 Task: Create Card Affiliate Marketing Campaign in Board Data Visualization to Workspace Content Strategy. Create Card Strategic Management Review in Board IT Asset Management to Workspace Content Strategy. Create Card Affiliate Marketing Campaign in Board Customer Satisfaction Survey Design and Analysis to Workspace Content Strategy
Action: Mouse moved to (27, 278)
Screenshot: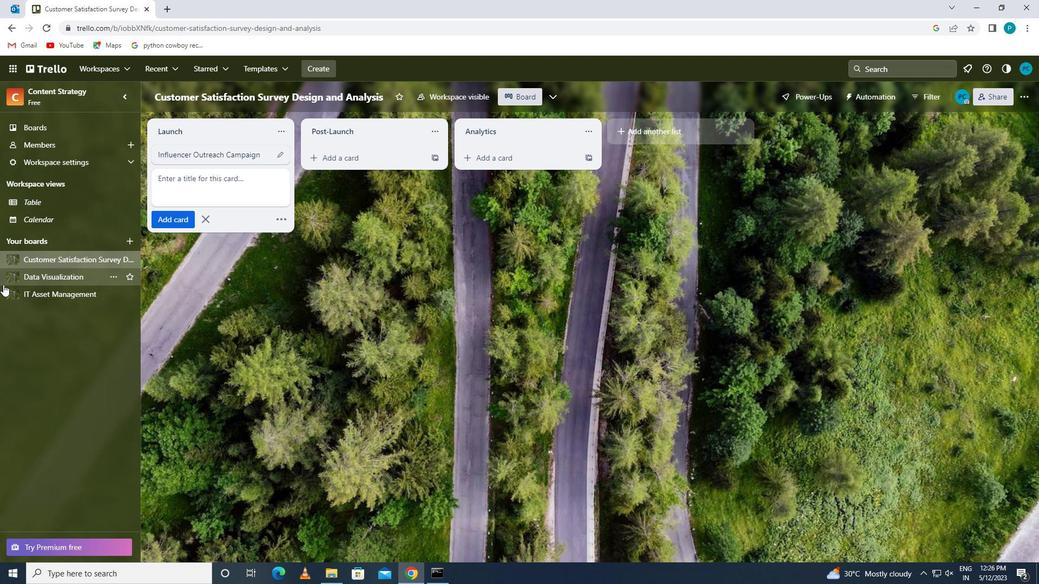 
Action: Mouse pressed left at (27, 278)
Screenshot: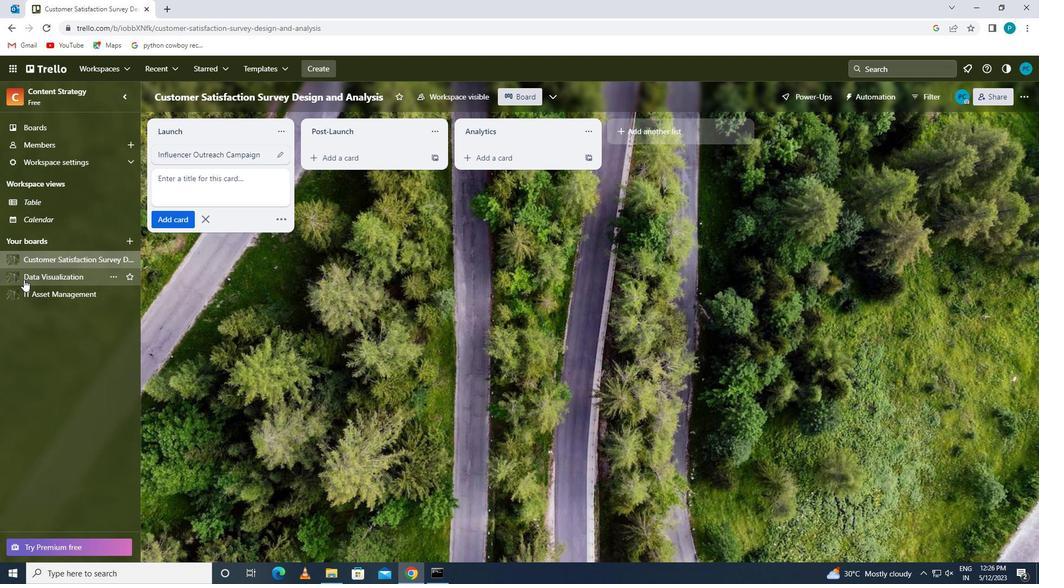 
Action: Mouse moved to (249, 175)
Screenshot: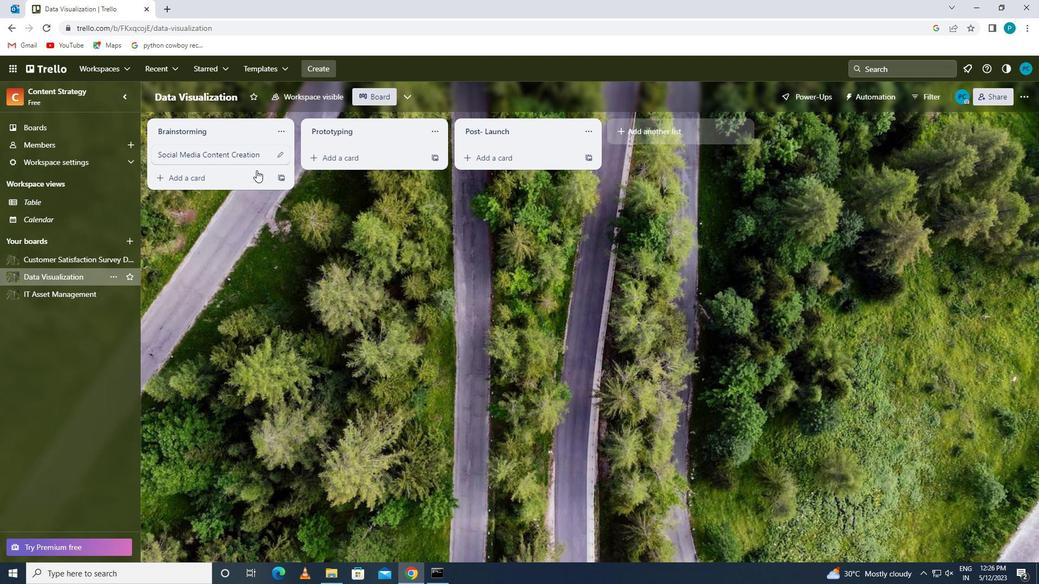 
Action: Mouse pressed left at (249, 175)
Screenshot: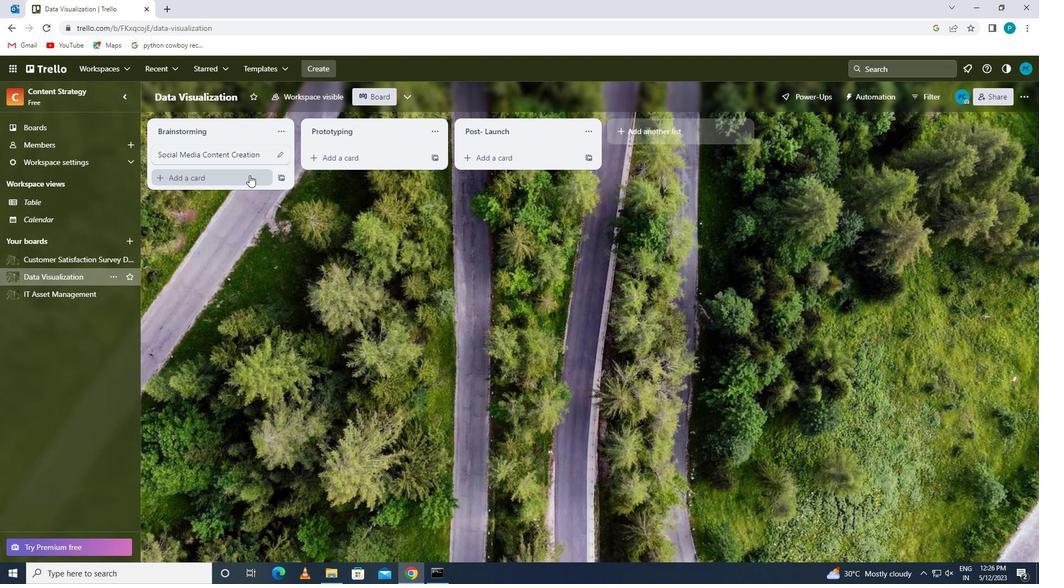 
Action: Key pressed <Key.caps_lock>a<Key.caps_lock>ffilate
Screenshot: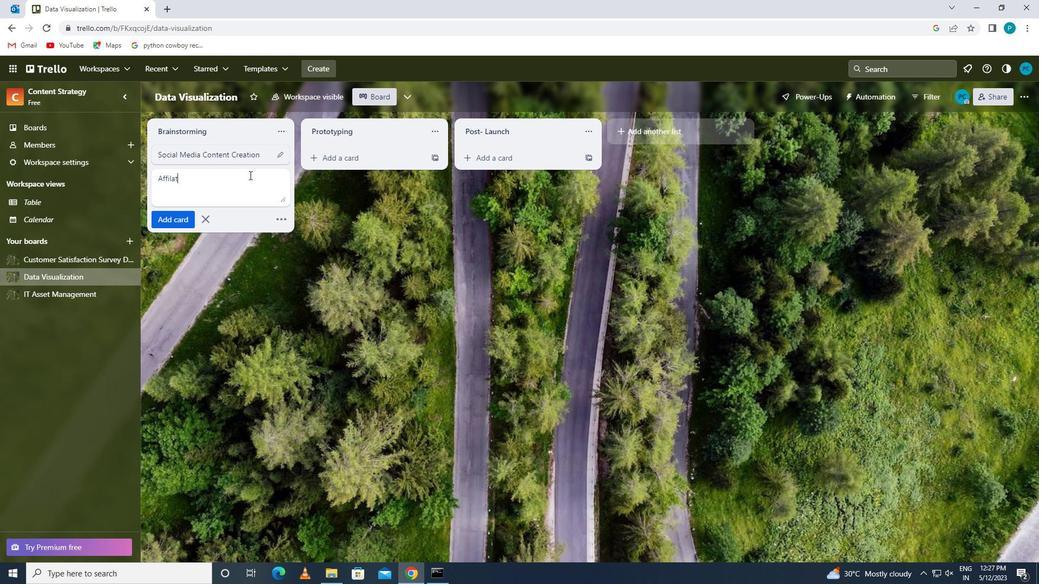 
Action: Mouse moved to (172, 178)
Screenshot: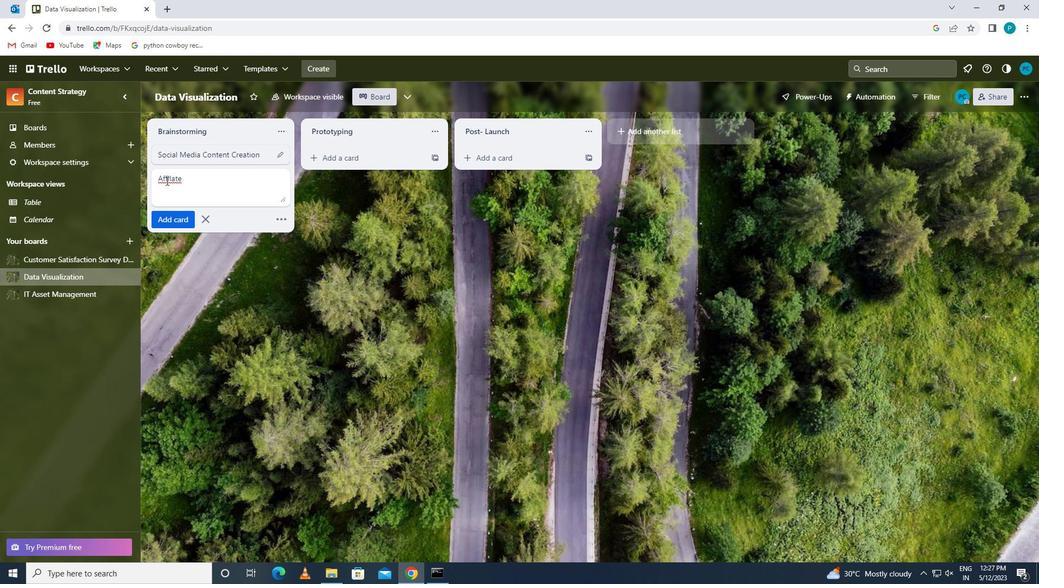 
Action: Mouse pressed left at (172, 178)
Screenshot: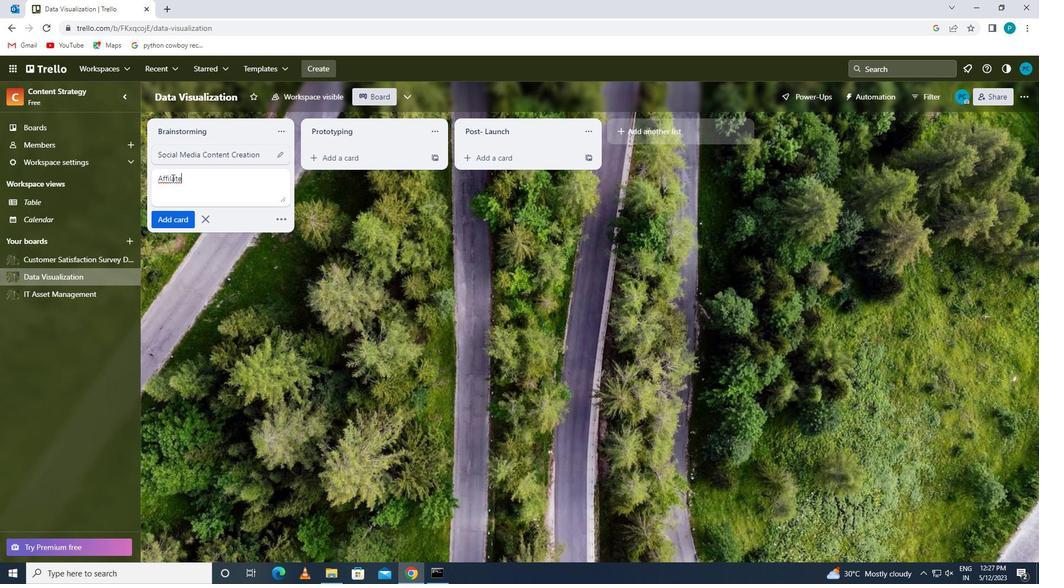 
Action: Mouse moved to (173, 219)
Screenshot: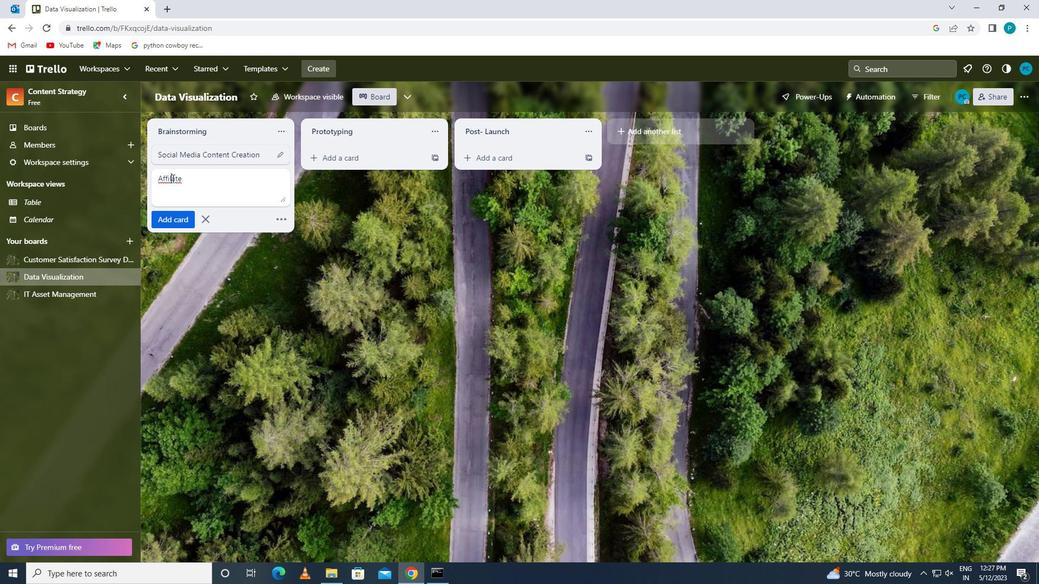 
Action: Key pressed i
Screenshot: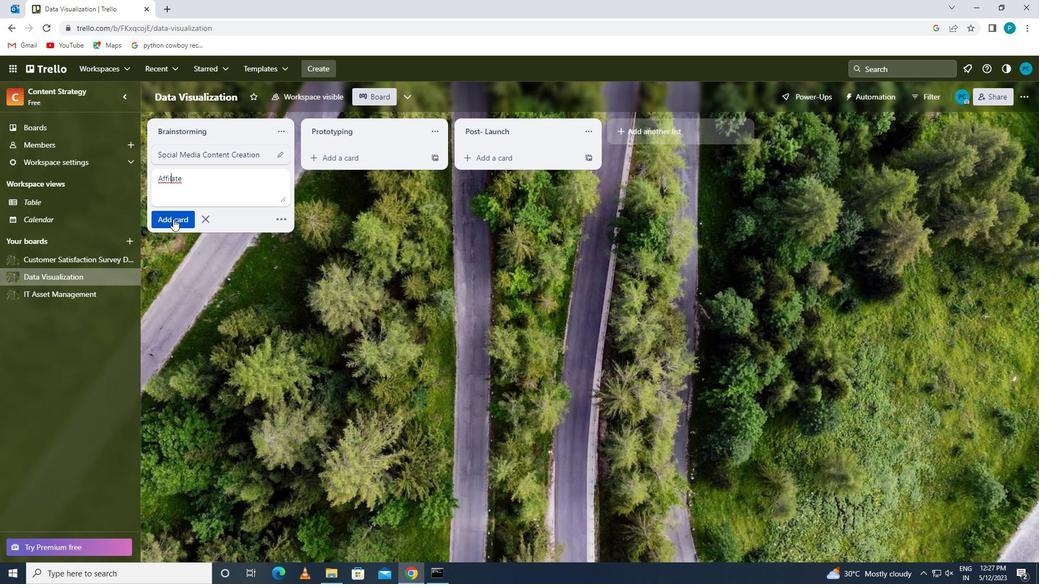 
Action: Mouse moved to (206, 172)
Screenshot: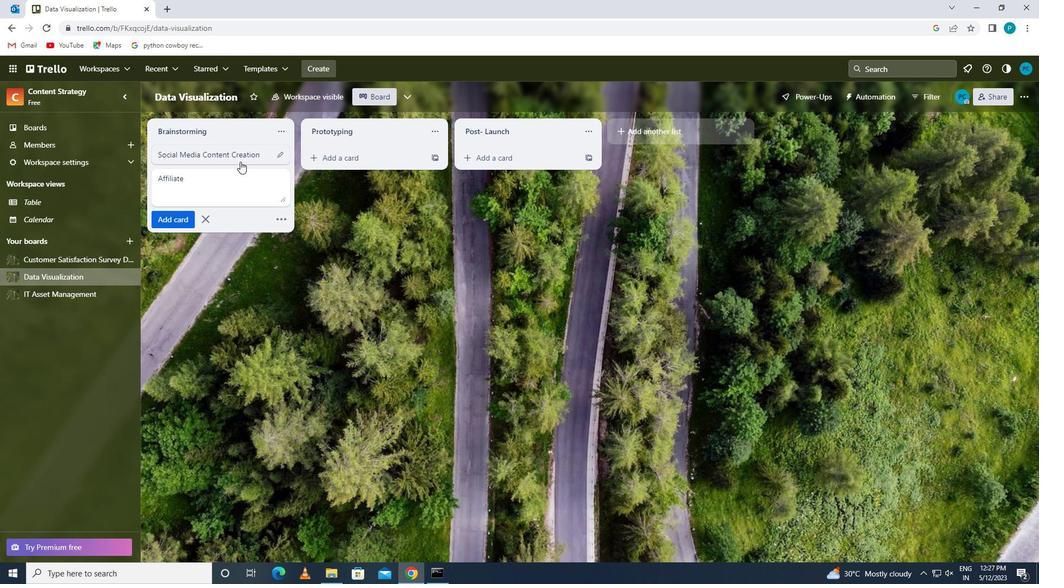
Action: Mouse pressed left at (206, 172)
Screenshot: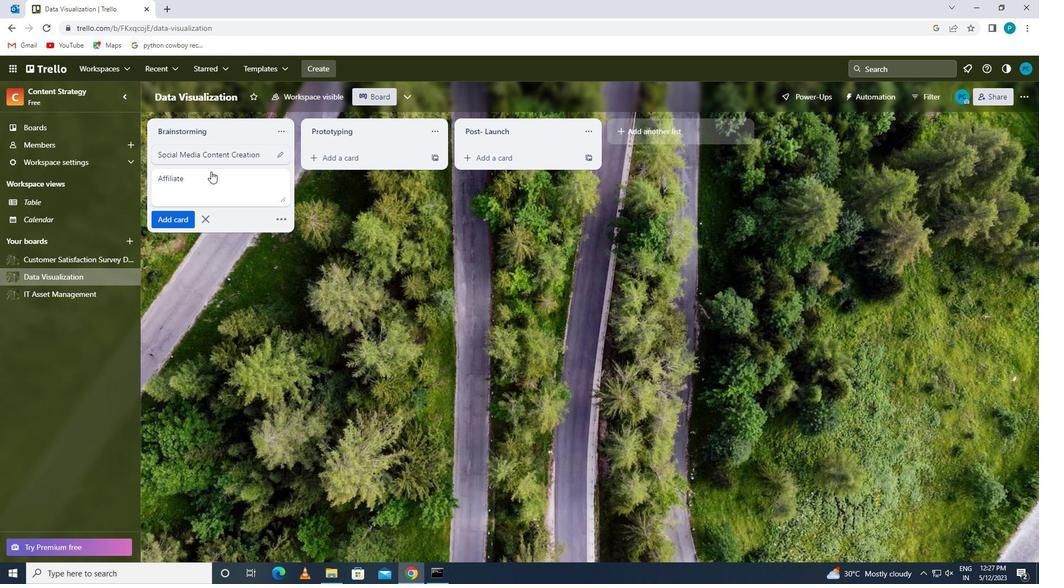 
Action: Mouse moved to (206, 173)
Screenshot: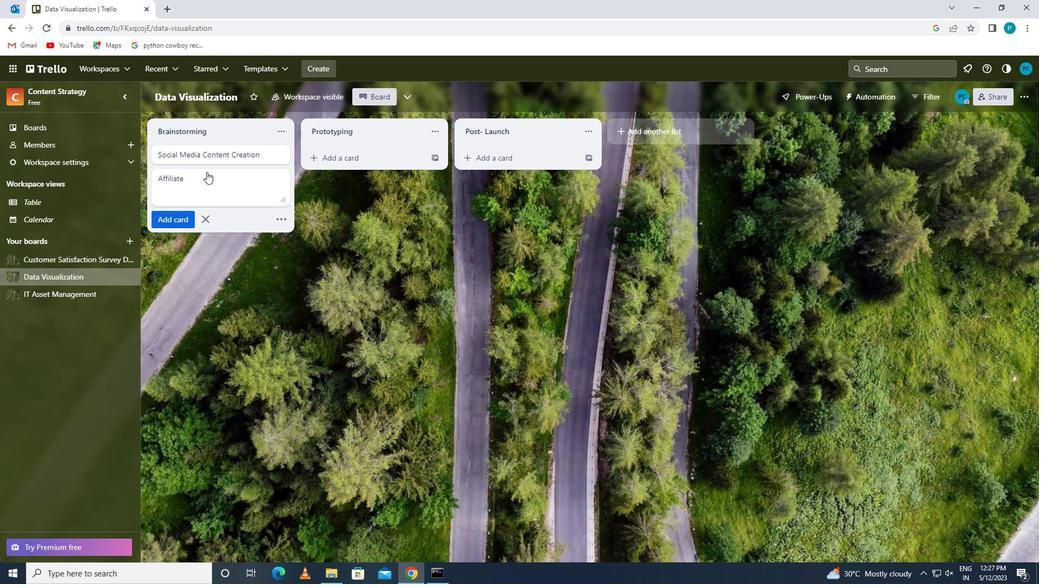 
Action: Mouse pressed left at (206, 173)
Screenshot: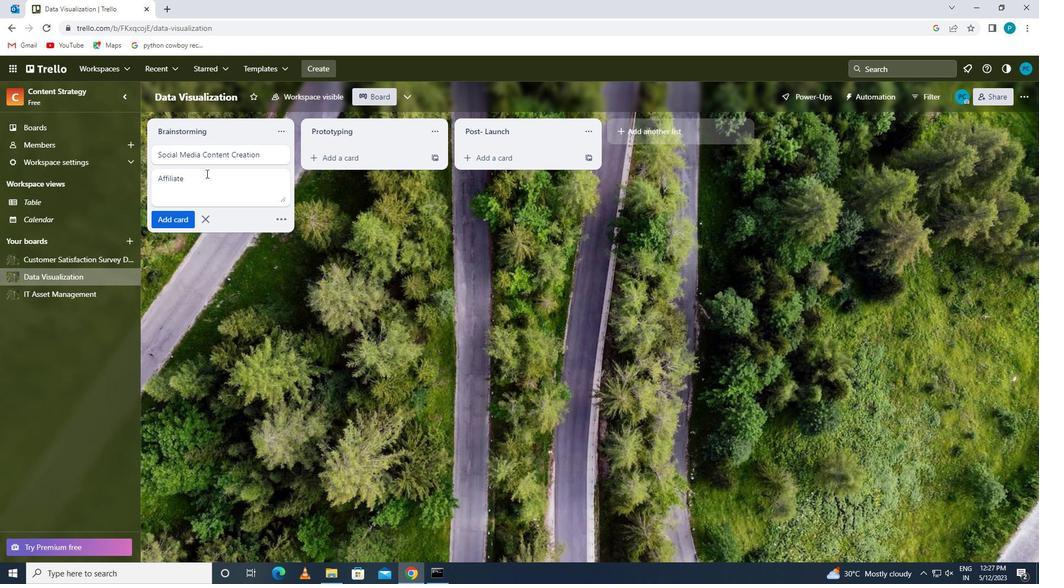 
Action: Key pressed <Key.space><Key.space><Key.caps_lock><Key.caps_lock>m<Key.caps_lock><Key.backspace>m<Key.caps_lock>arketing<Key.space><Key.caps_lock>c<Key.caps_lock>ampaign
Screenshot: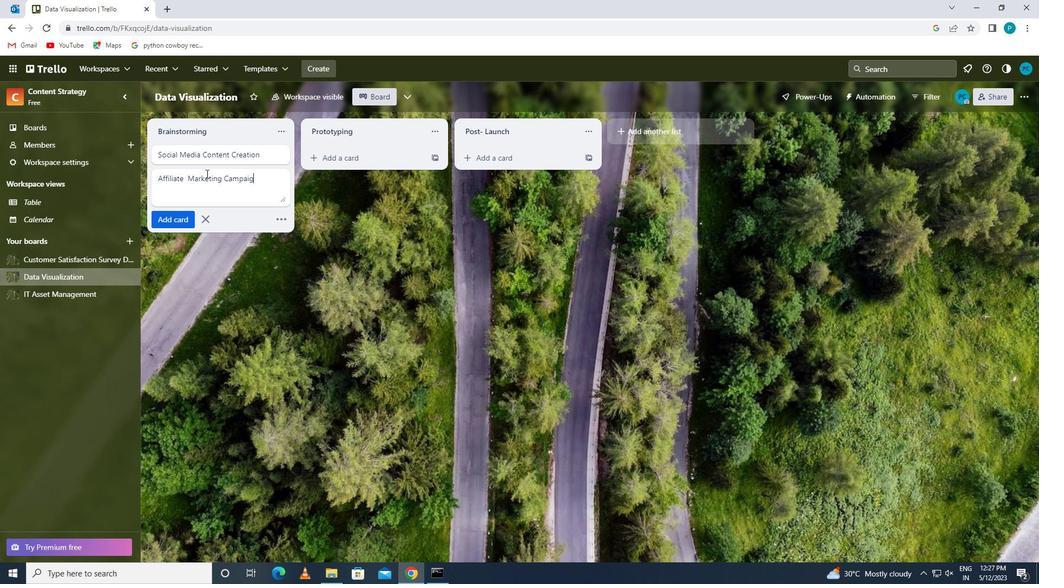 
Action: Mouse moved to (173, 223)
Screenshot: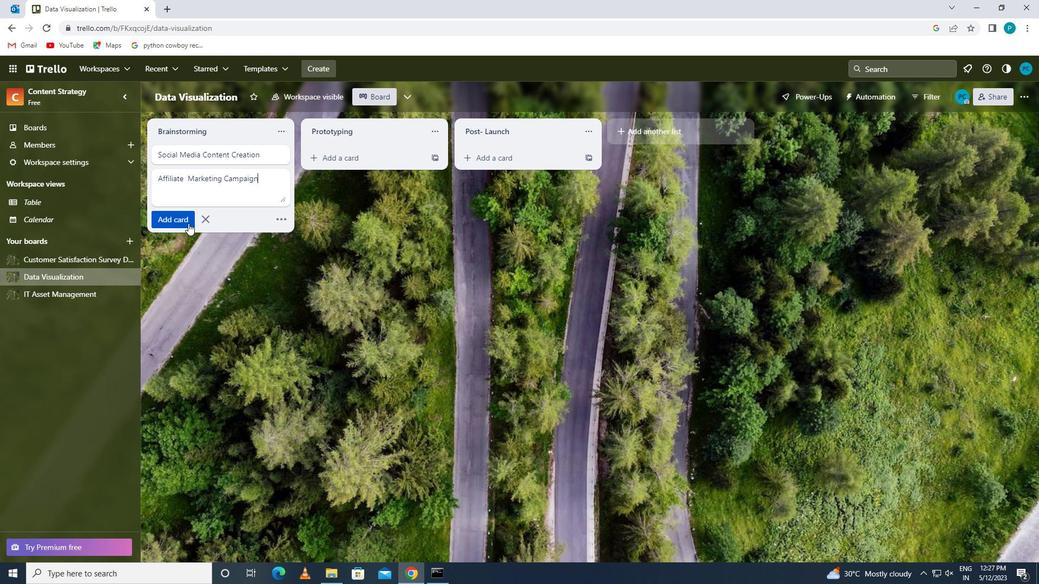 
Action: Mouse pressed left at (173, 223)
Screenshot: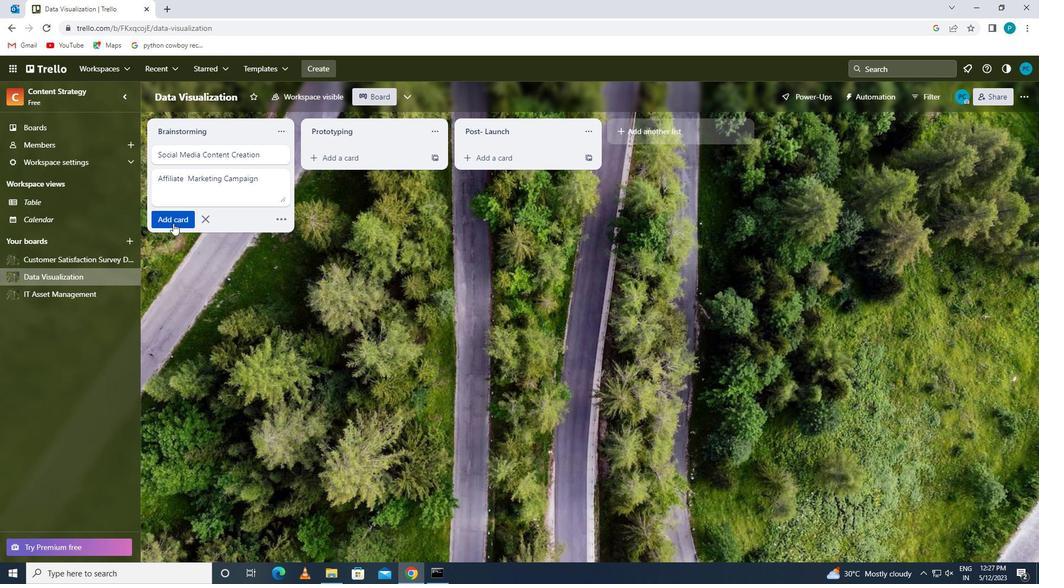 
Action: Mouse moved to (42, 290)
Screenshot: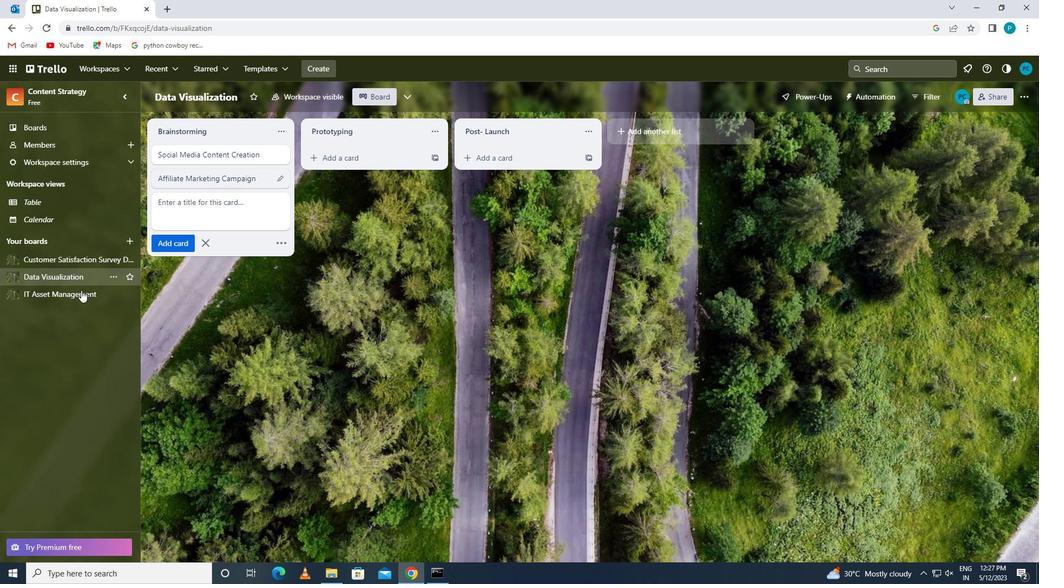 
Action: Mouse pressed left at (42, 290)
Screenshot: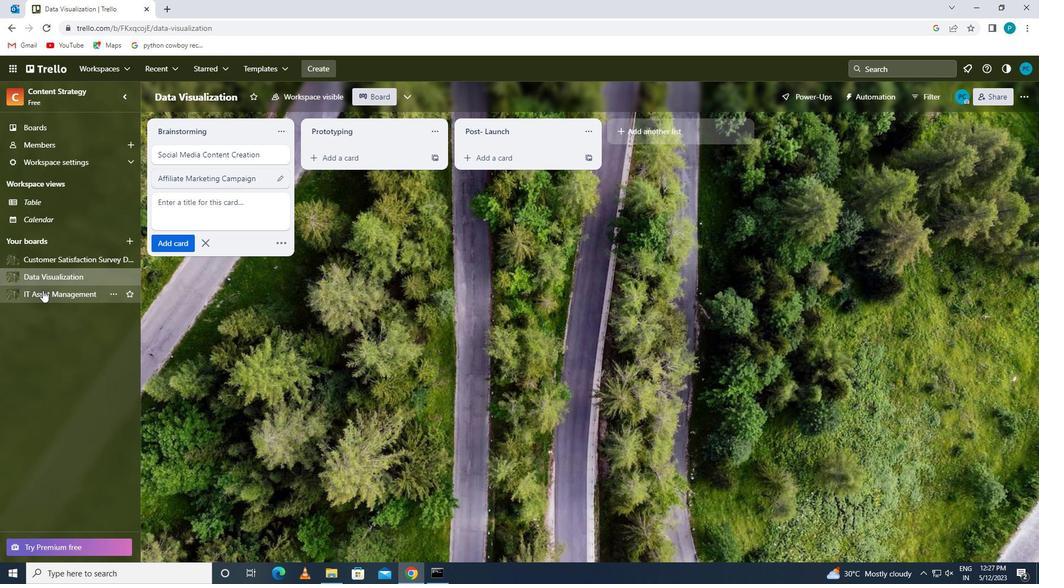 
Action: Mouse moved to (204, 193)
Screenshot: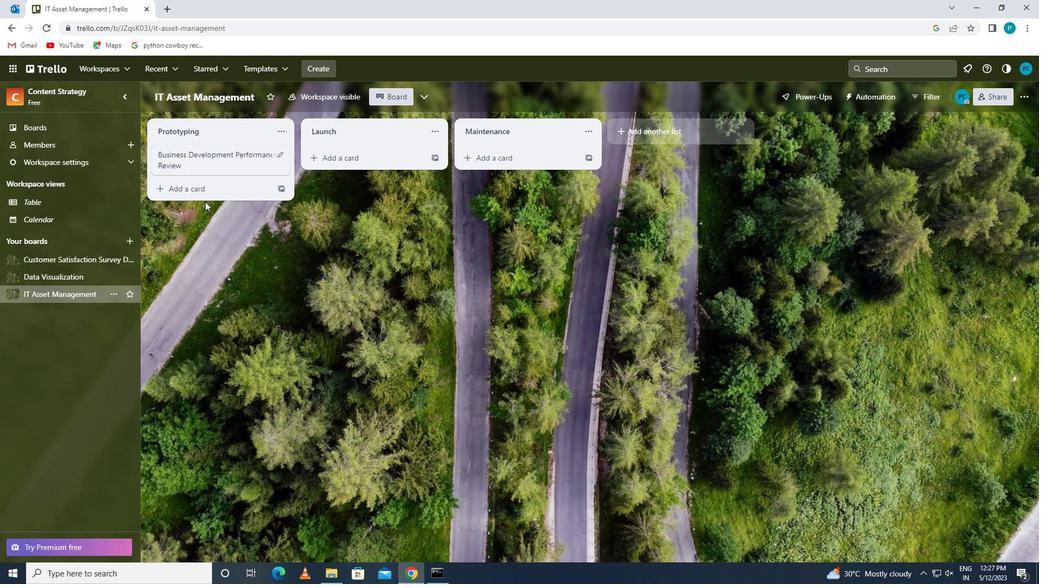 
Action: Mouse pressed left at (204, 193)
Screenshot: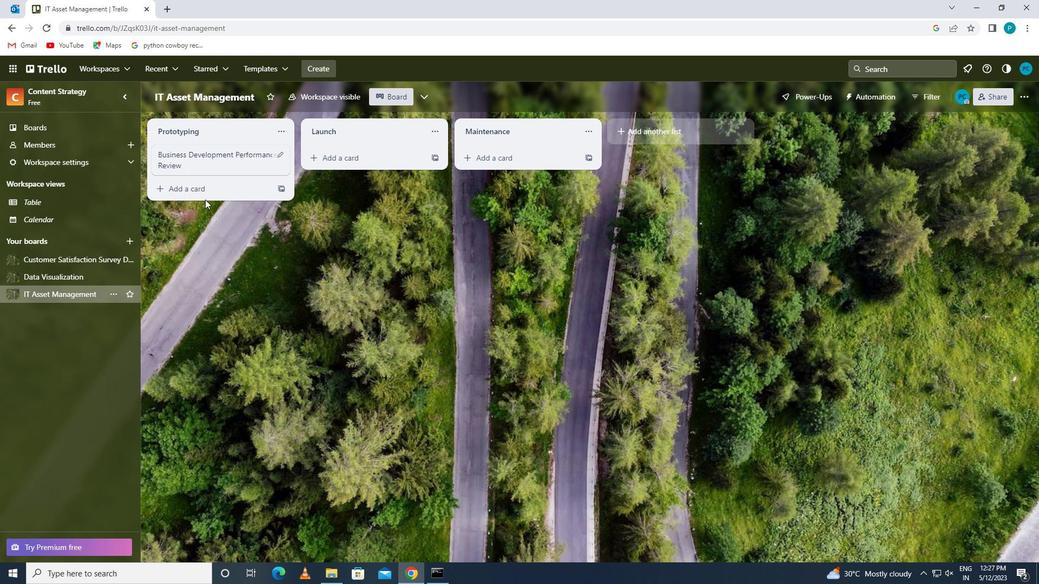 
Action: Key pressed <Key.caps_lock>s<Key.caps_lock>trategic<Key.space><Key.caps_lock>m<Key.caps_lock>anagement<Key.space><Key.caps_lock>r<Key.caps_lock>eview
Screenshot: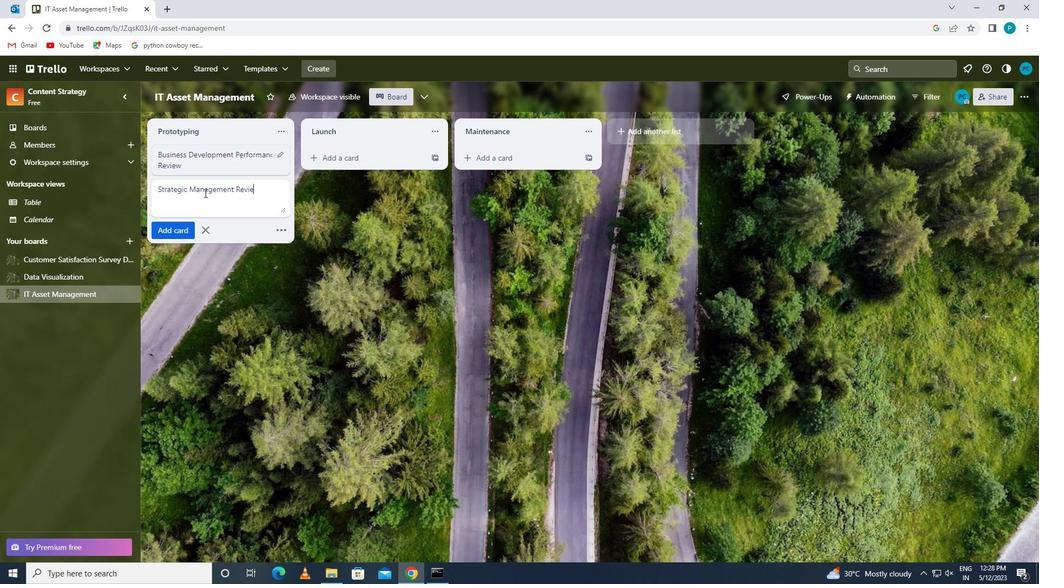 
Action: Mouse moved to (174, 230)
Screenshot: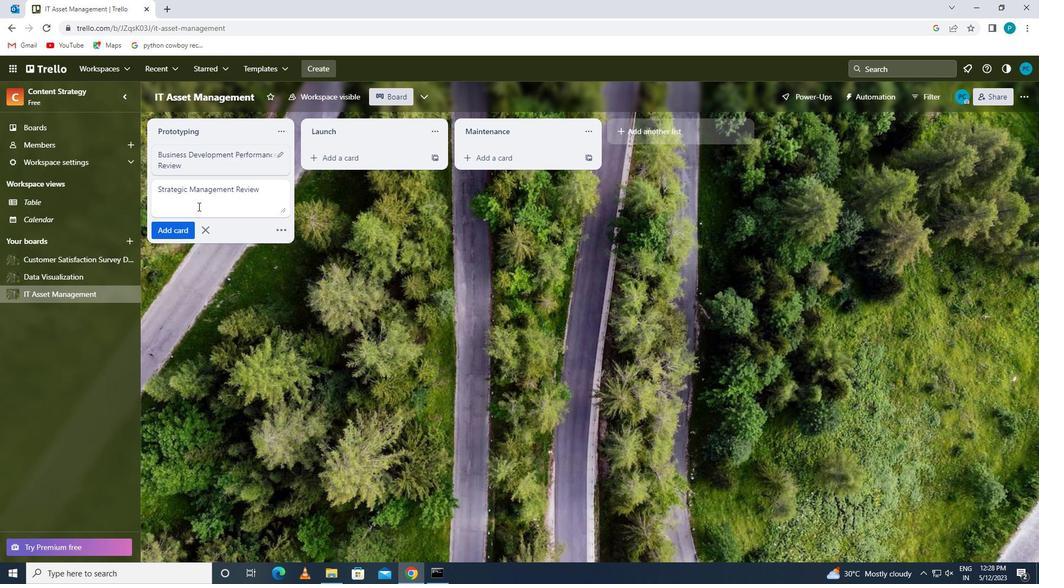 
Action: Mouse pressed left at (174, 230)
Screenshot: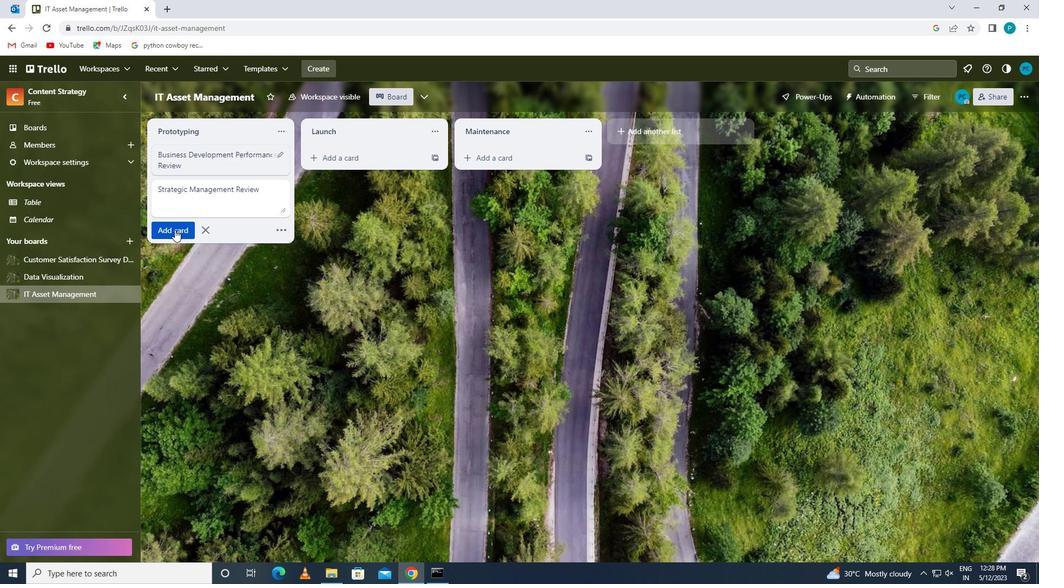 
Action: Mouse moved to (26, 259)
Screenshot: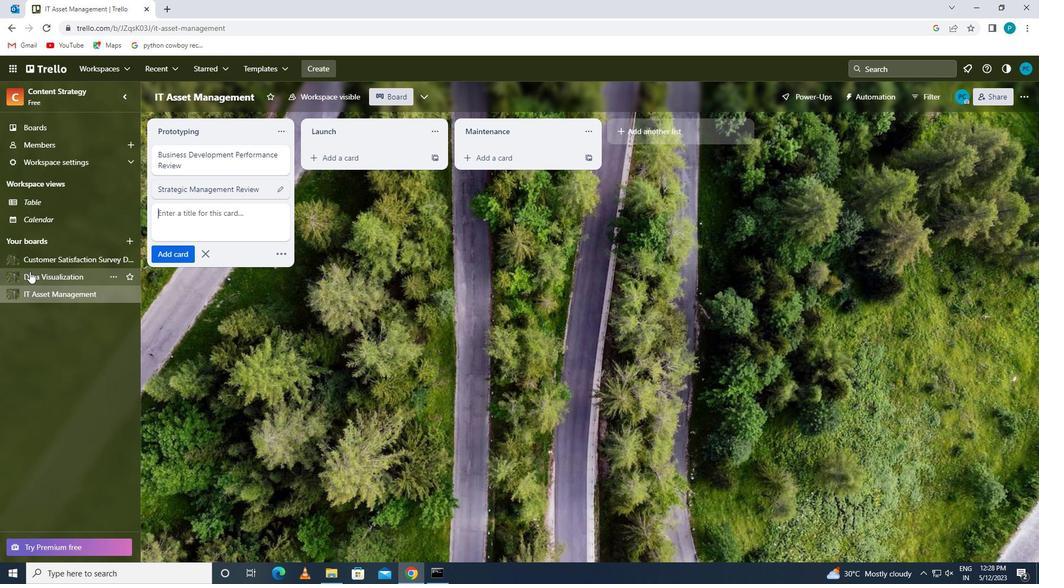 
Action: Mouse pressed left at (26, 259)
Screenshot: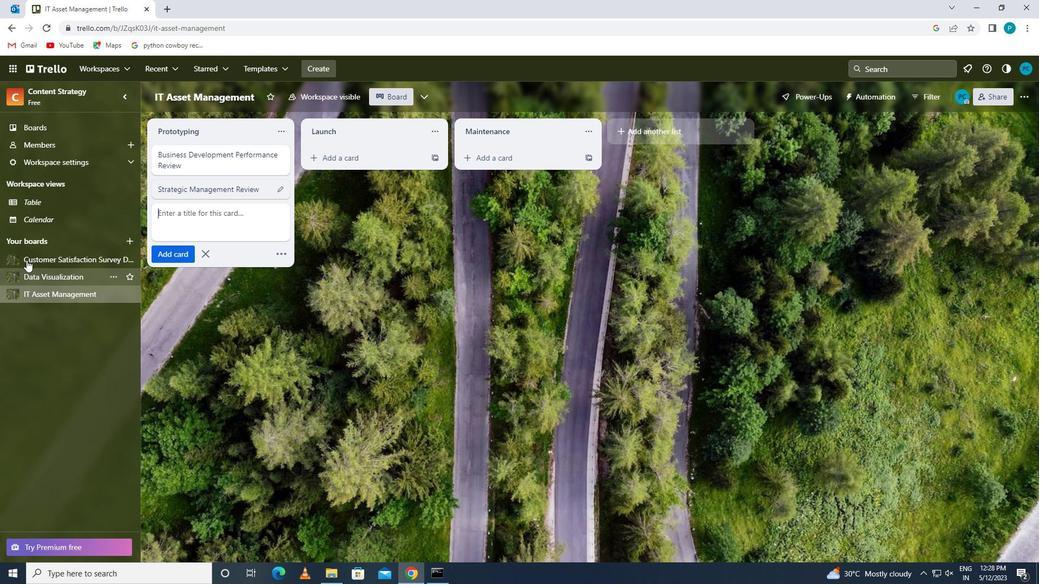 
Action: Mouse moved to (180, 179)
Screenshot: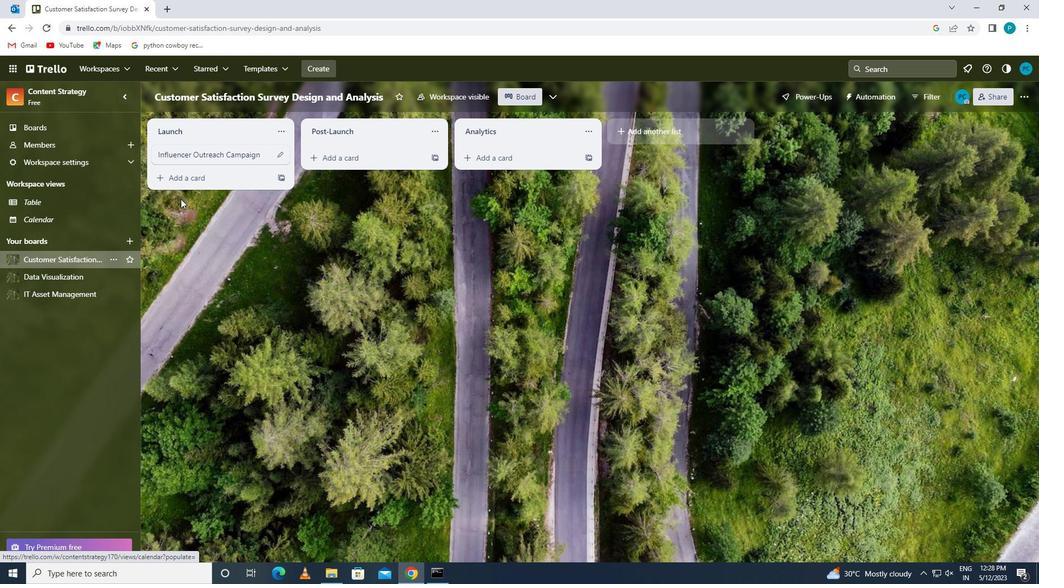 
Action: Mouse pressed left at (180, 179)
Screenshot: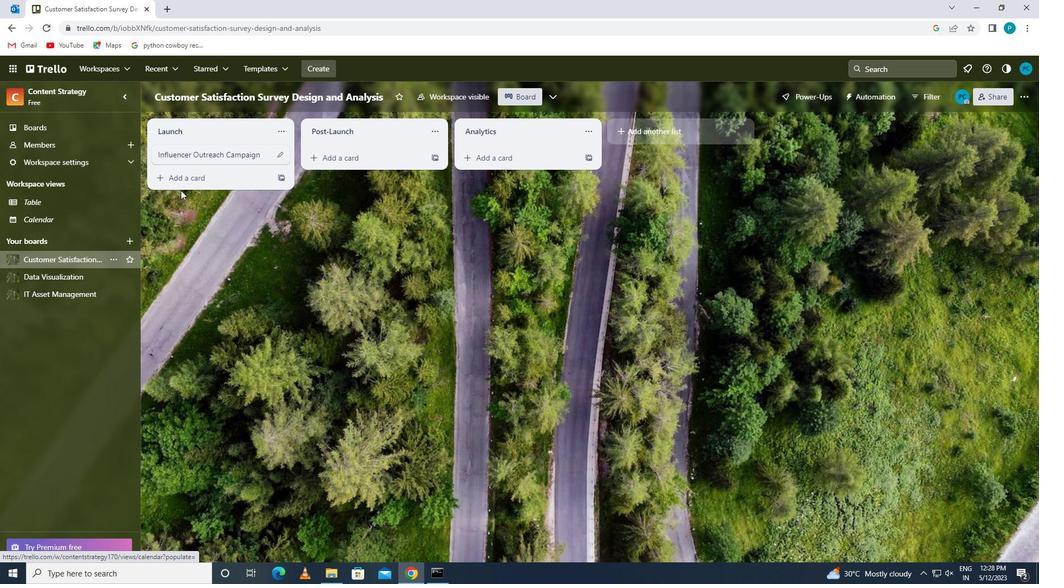 
Action: Key pressed <Key.caps_lock>a<Key.caps_lock>ffiliate<Key.space><Key.caps_lock>m<Key.caps_lock>arketing<Key.space><Key.caps_lock>c<Key.caps_lock>ampaign
Screenshot: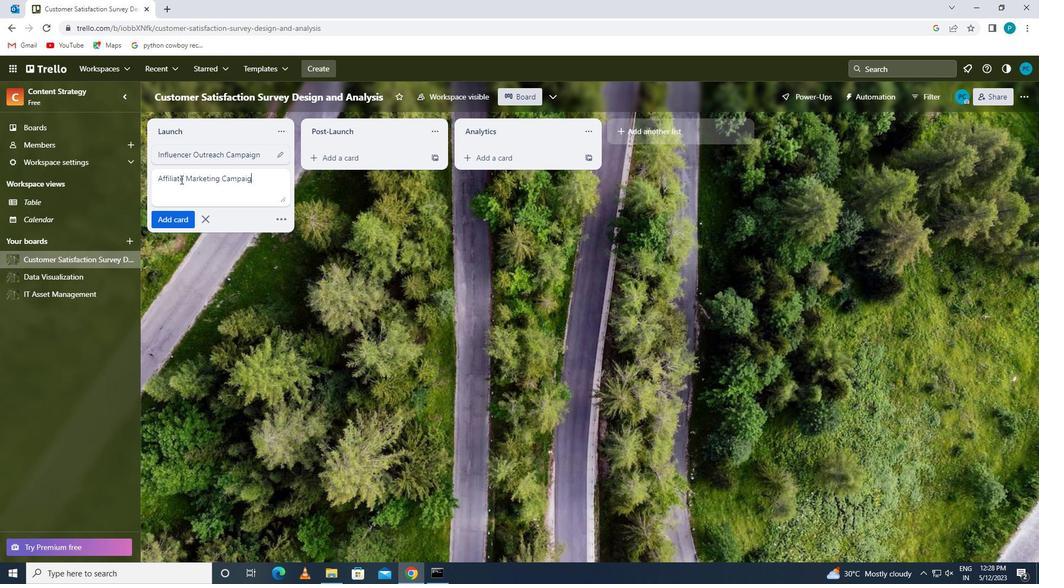
Action: Mouse moved to (181, 214)
Screenshot: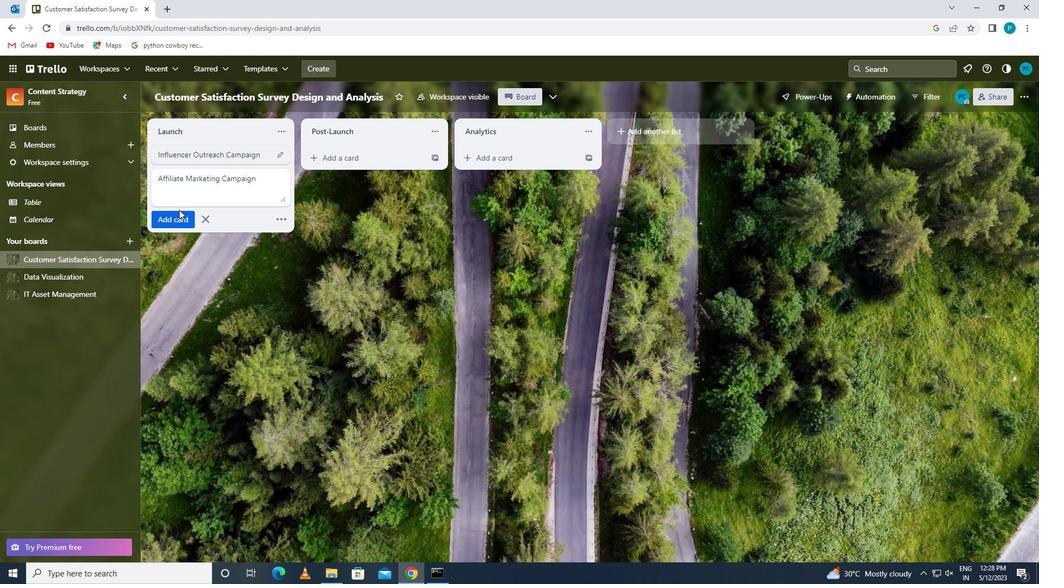 
Action: Mouse pressed left at (181, 214)
Screenshot: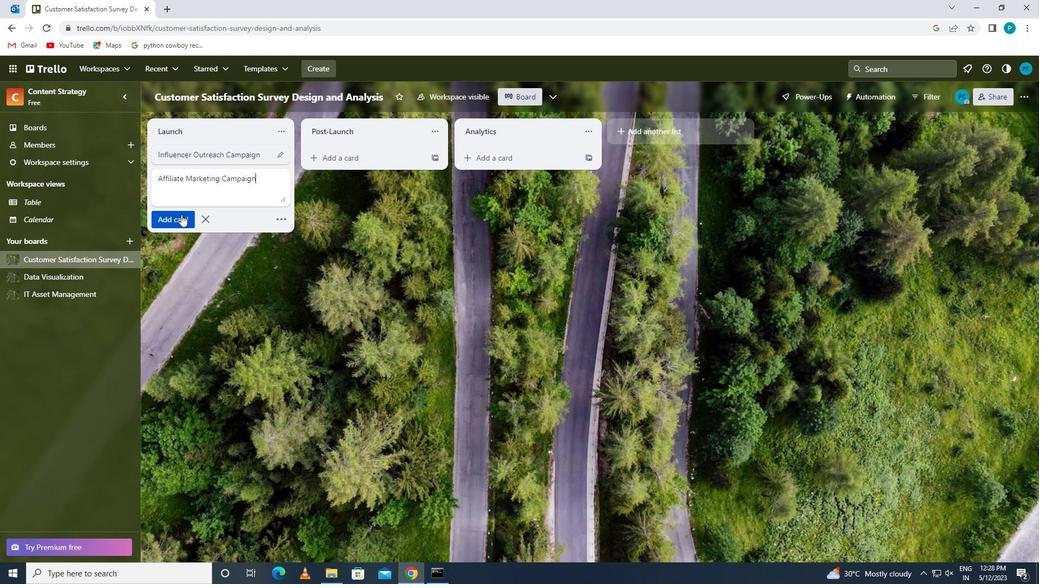 
